 Task: Set the "Chrominance elimination" for encoding in FFmpeg audio/video decoder to 1.
Action: Mouse moved to (137, 17)
Screenshot: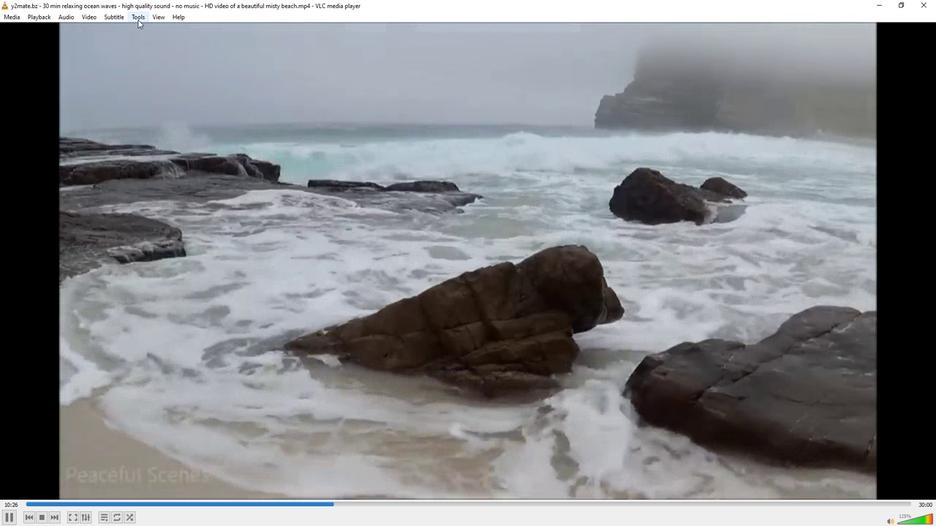 
Action: Mouse pressed left at (137, 17)
Screenshot: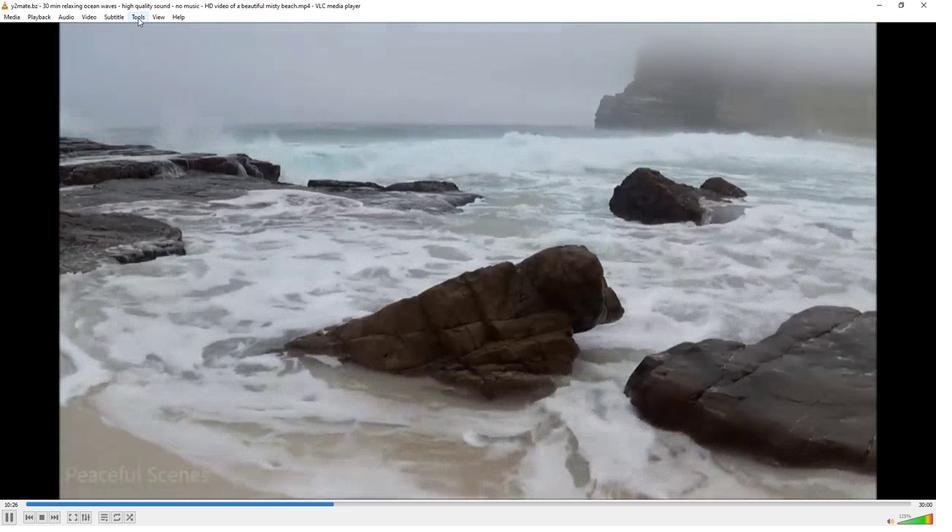 
Action: Mouse moved to (165, 131)
Screenshot: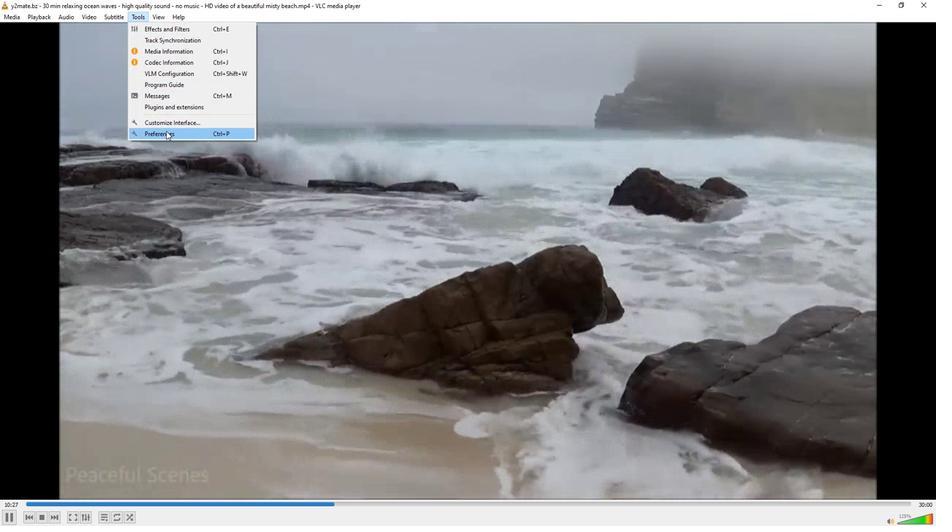
Action: Mouse pressed left at (165, 131)
Screenshot: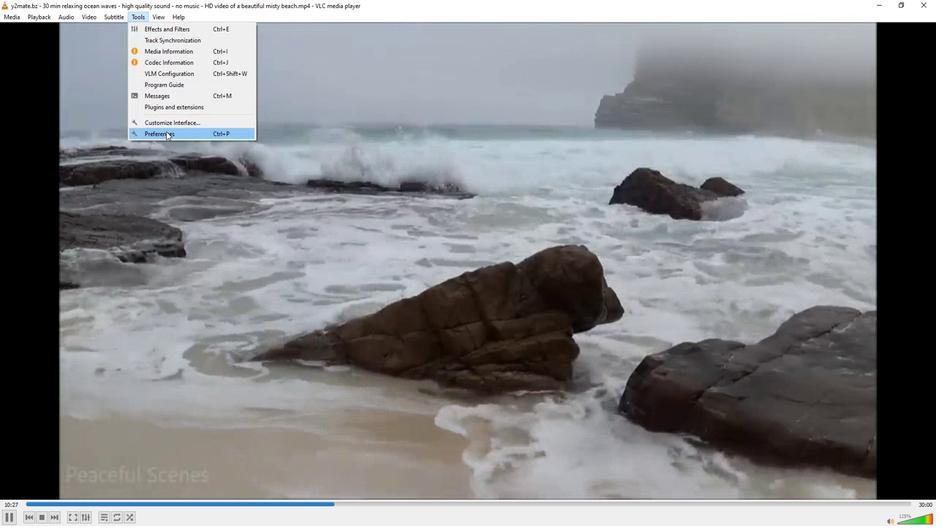 
Action: Mouse moved to (112, 410)
Screenshot: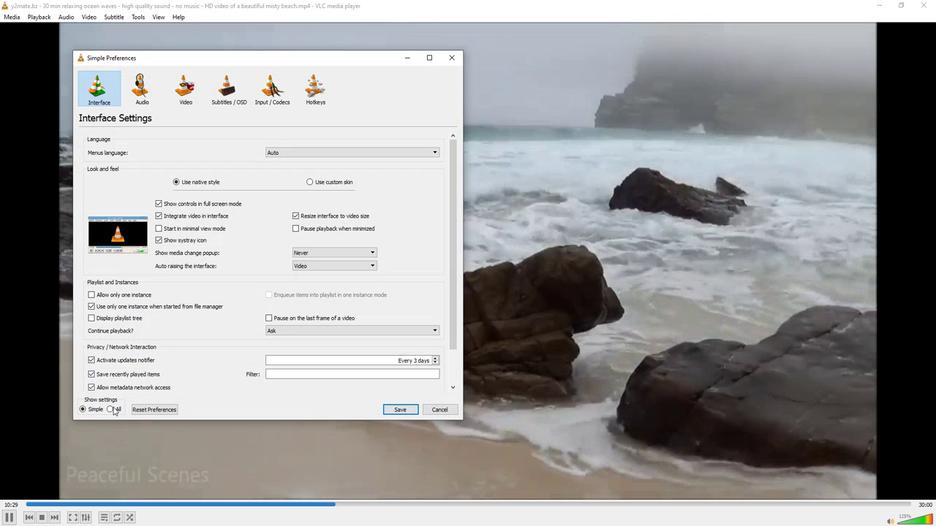 
Action: Mouse pressed left at (112, 410)
Screenshot: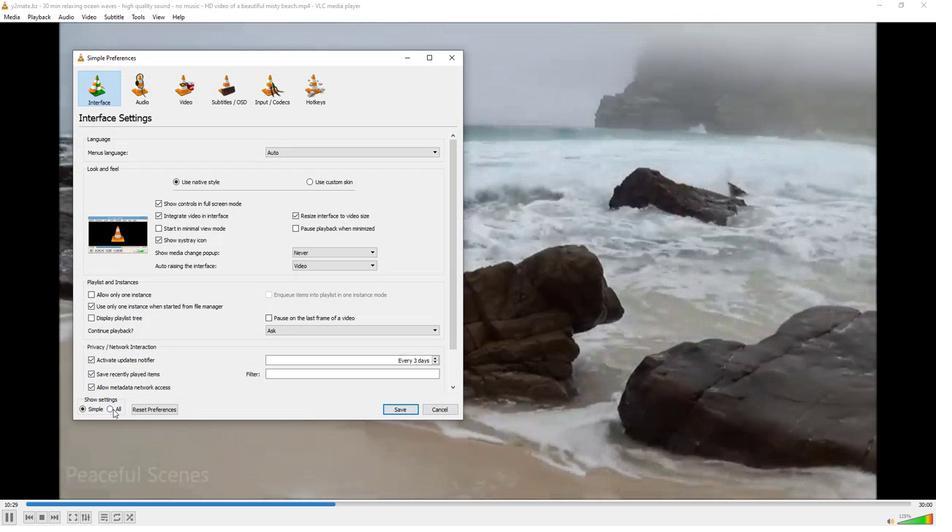 
Action: Mouse moved to (98, 275)
Screenshot: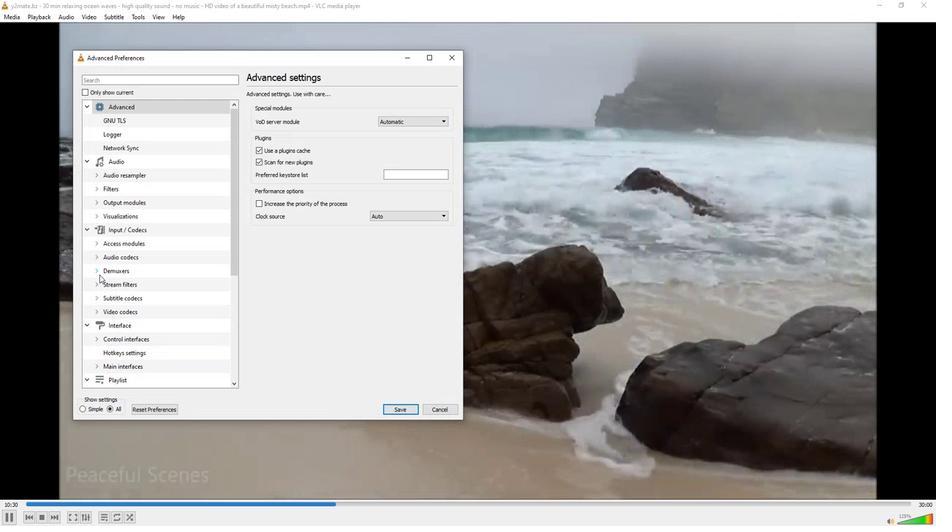 
Action: Mouse pressed left at (98, 275)
Screenshot: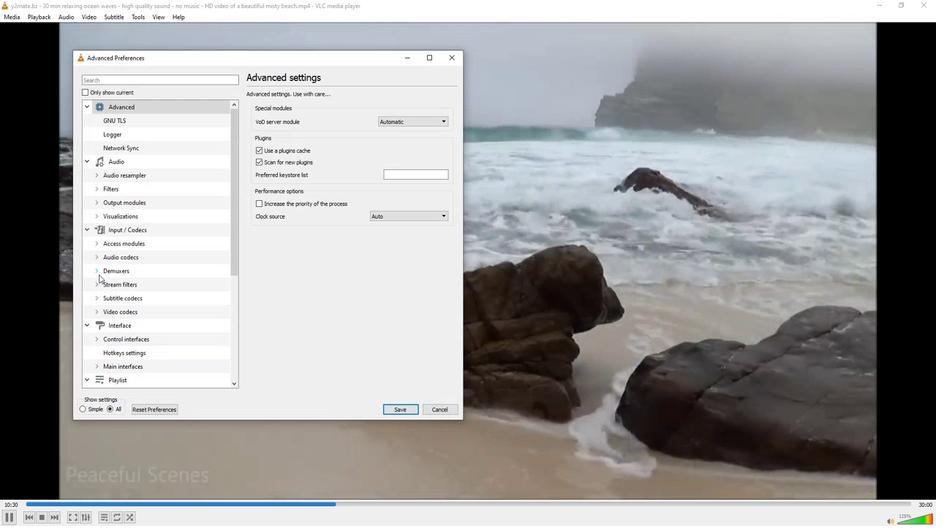 
Action: Mouse moved to (128, 276)
Screenshot: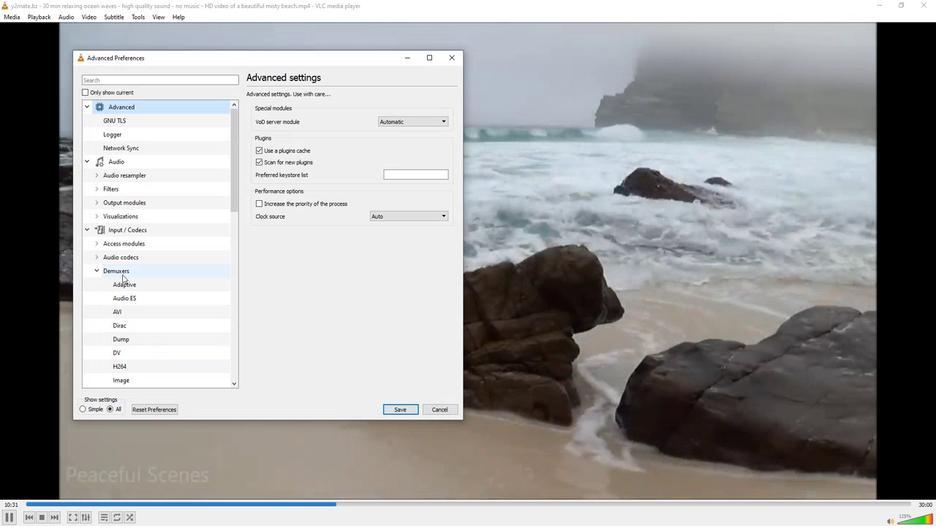 
Action: Mouse scrolled (128, 275) with delta (0, 0)
Screenshot: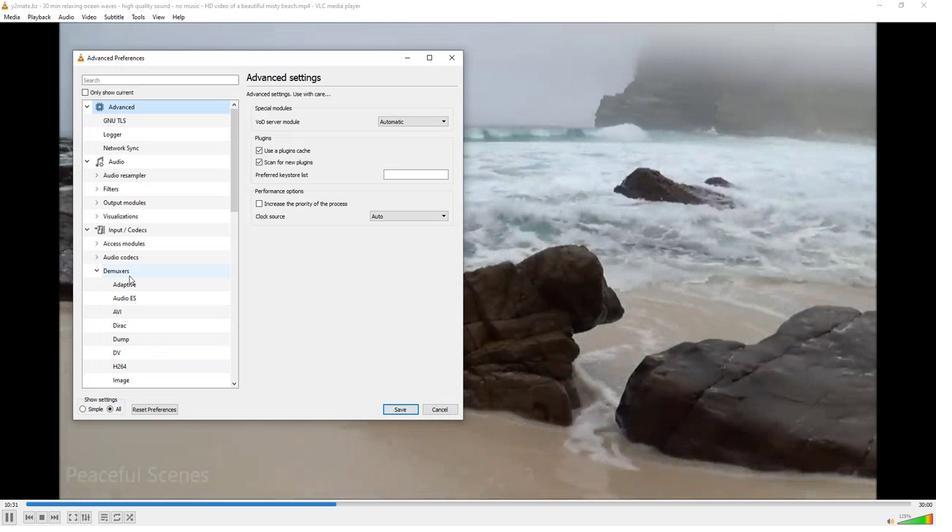
Action: Mouse moved to (128, 276)
Screenshot: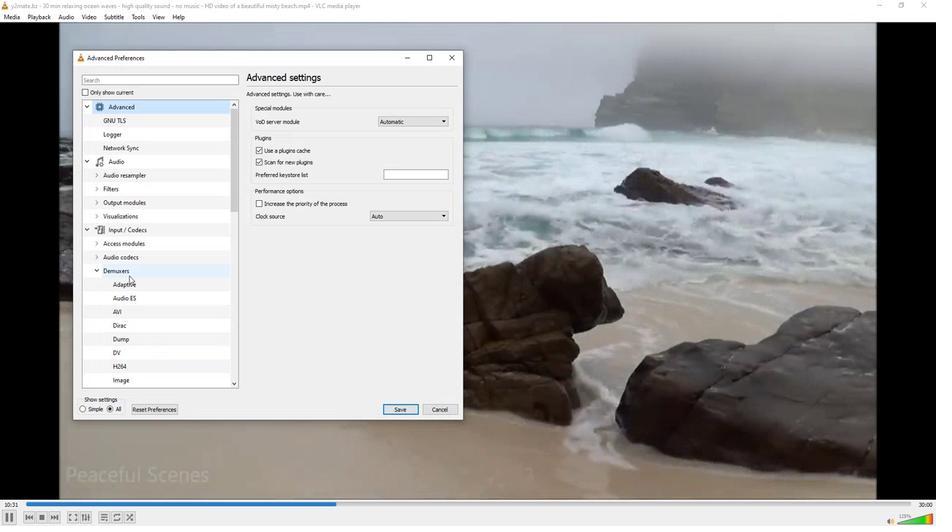 
Action: Mouse scrolled (128, 276) with delta (0, 0)
Screenshot: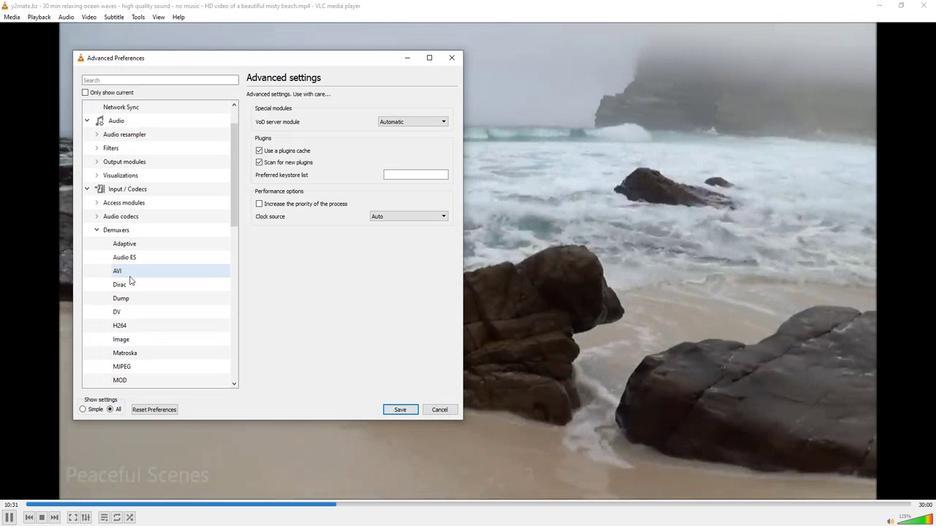
Action: Mouse scrolled (128, 276) with delta (0, 0)
Screenshot: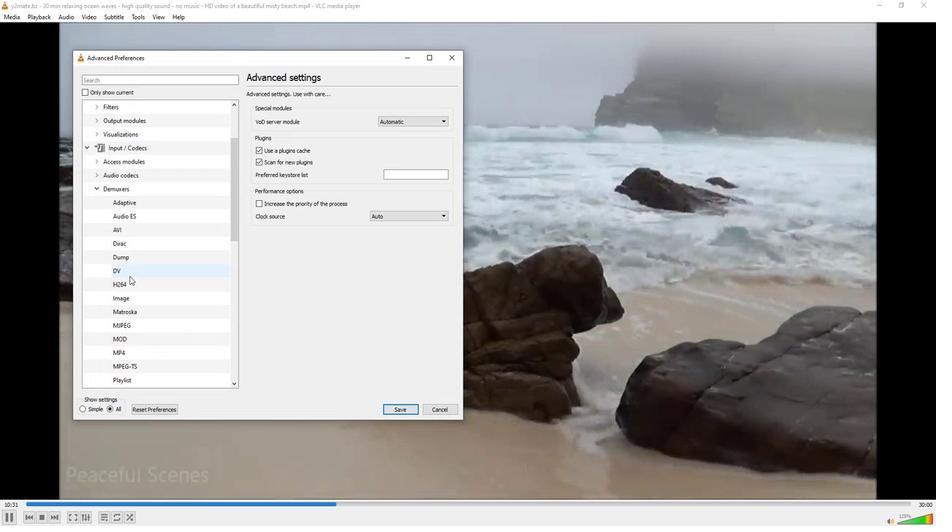 
Action: Mouse scrolled (128, 276) with delta (0, 0)
Screenshot: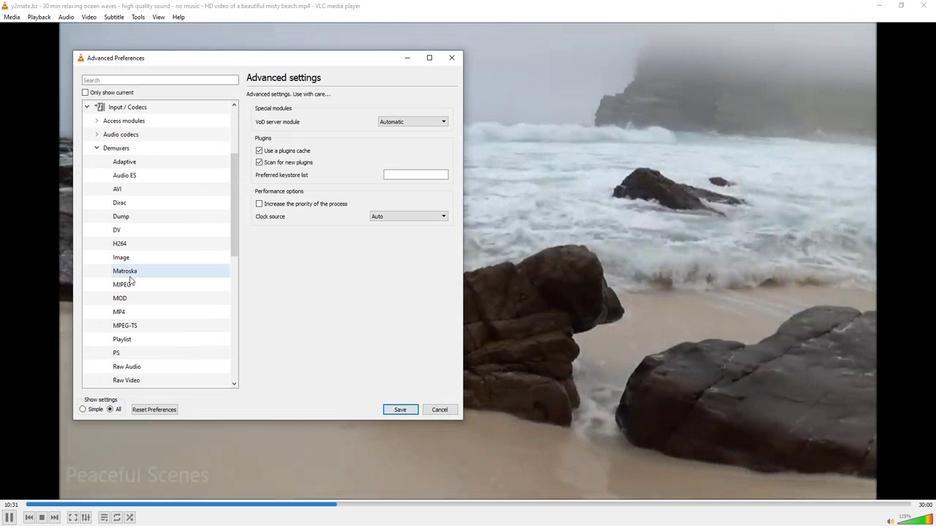 
Action: Mouse scrolled (128, 276) with delta (0, 0)
Screenshot: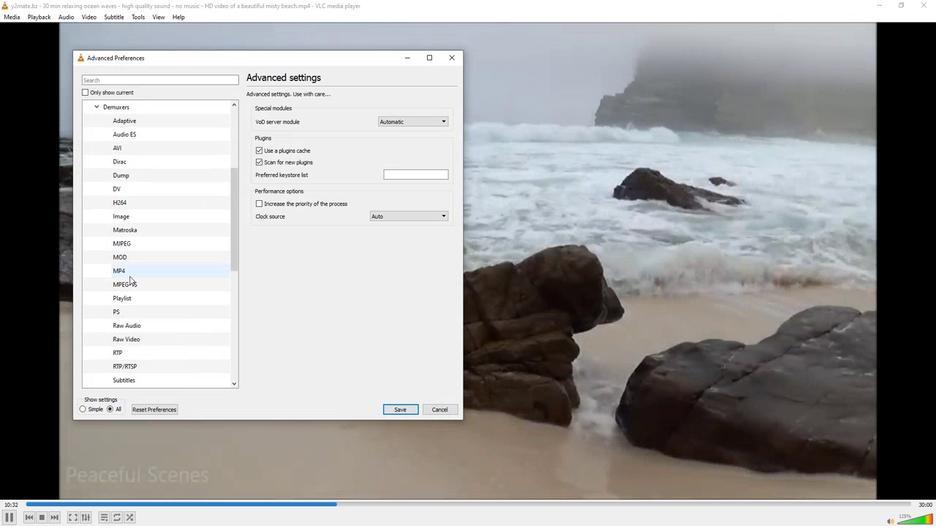 
Action: Mouse scrolled (128, 276) with delta (0, 0)
Screenshot: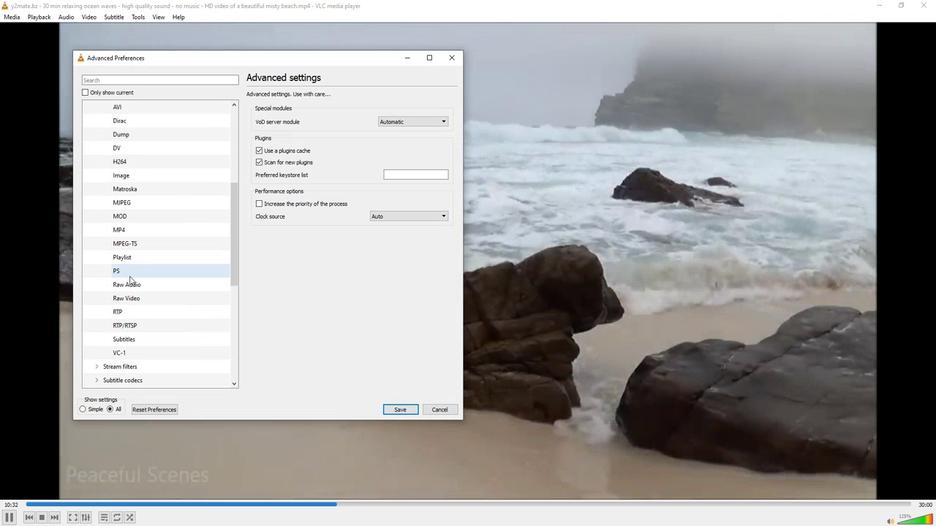
Action: Mouse moved to (97, 351)
Screenshot: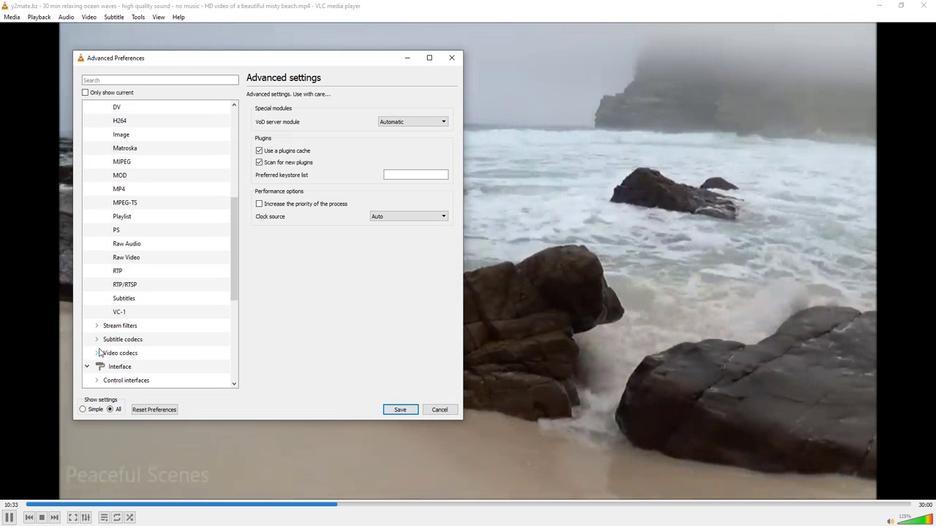 
Action: Mouse pressed left at (97, 351)
Screenshot: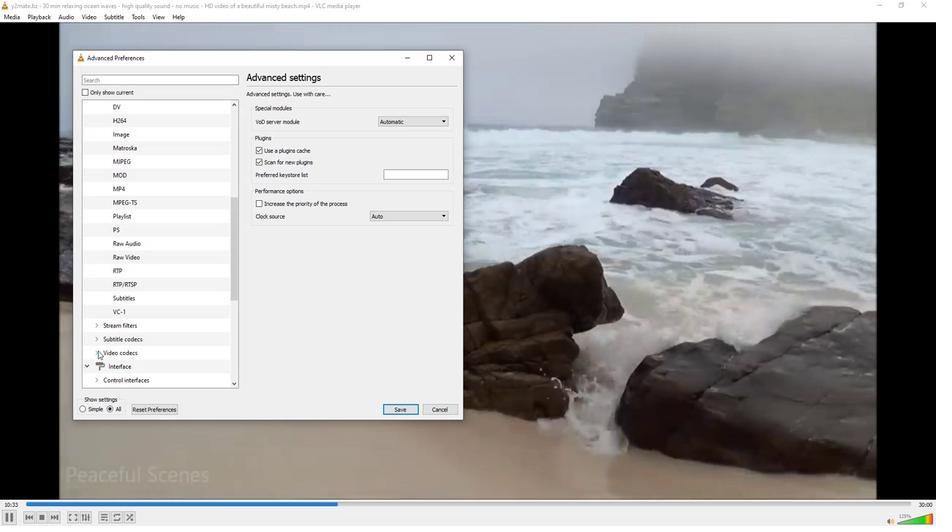 
Action: Mouse moved to (115, 377)
Screenshot: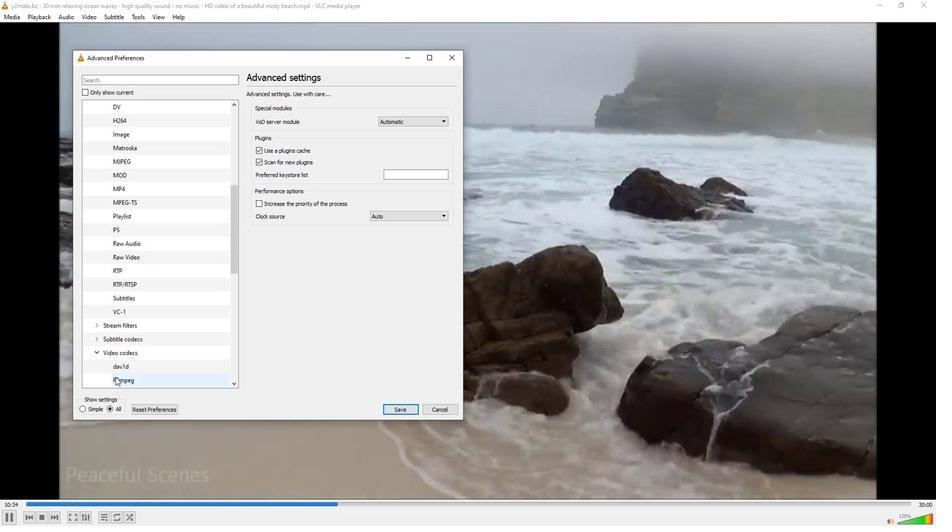 
Action: Mouse pressed left at (115, 377)
Screenshot: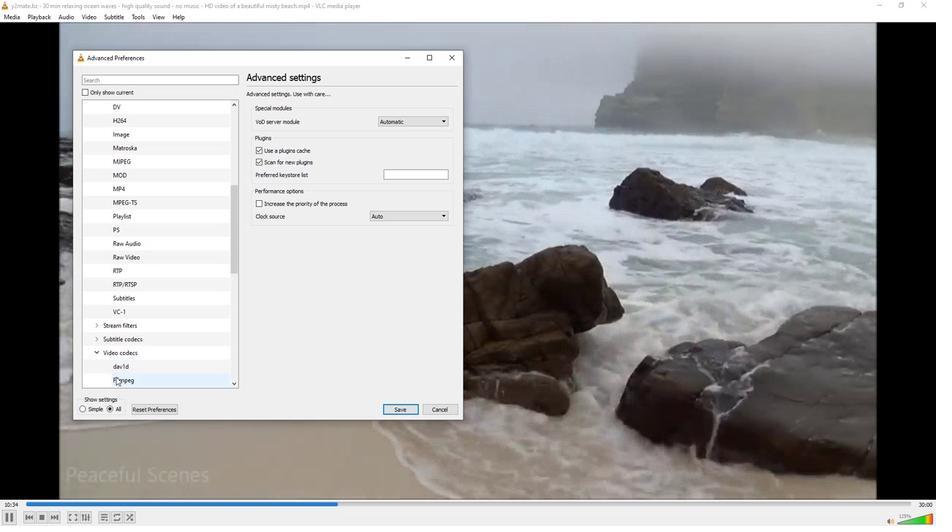 
Action: Mouse moved to (306, 321)
Screenshot: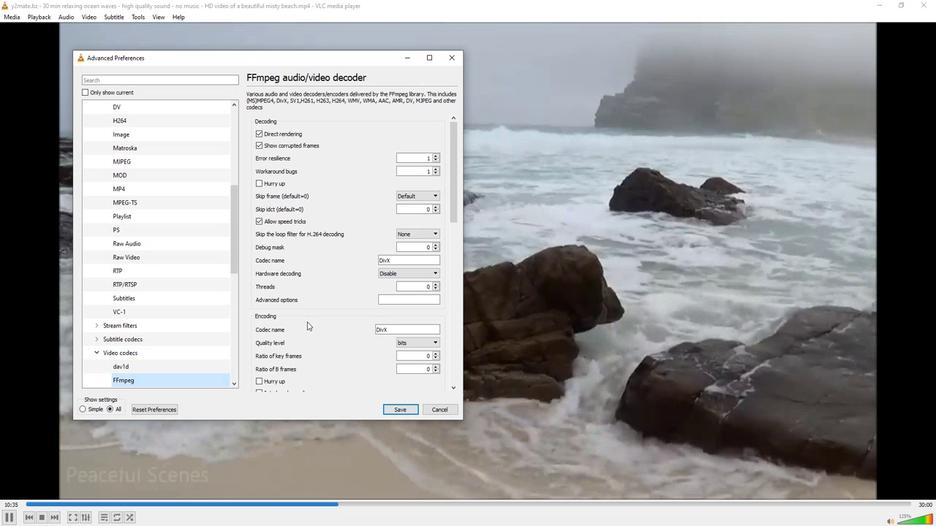 
Action: Mouse scrolled (306, 321) with delta (0, 0)
Screenshot: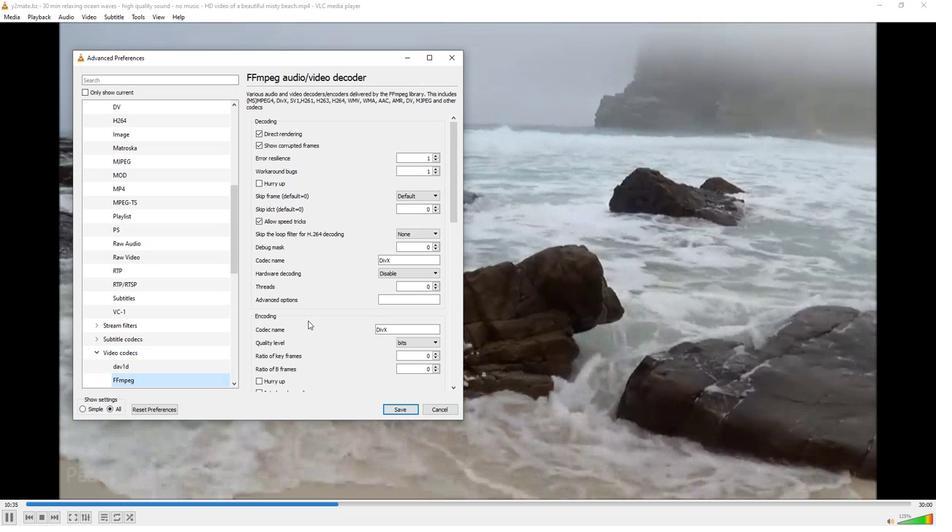 
Action: Mouse scrolled (306, 321) with delta (0, 0)
Screenshot: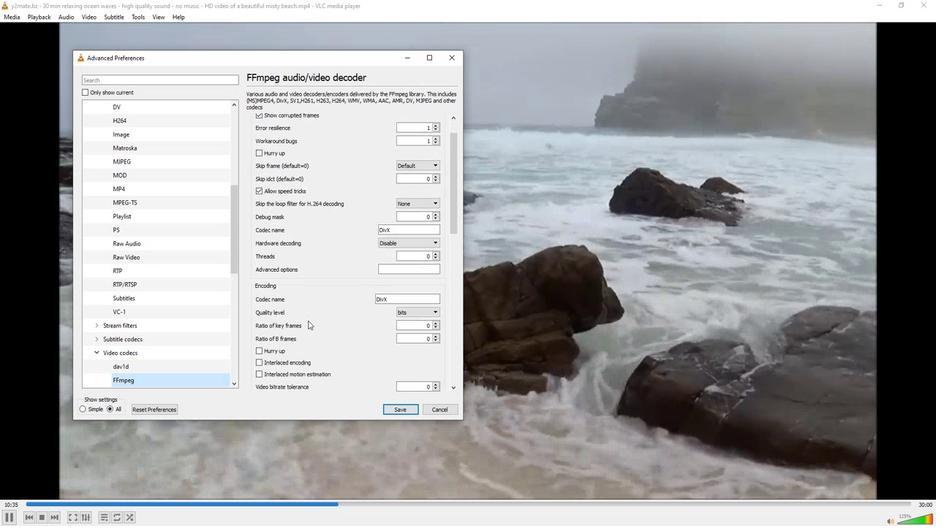 
Action: Mouse scrolled (306, 321) with delta (0, 0)
Screenshot: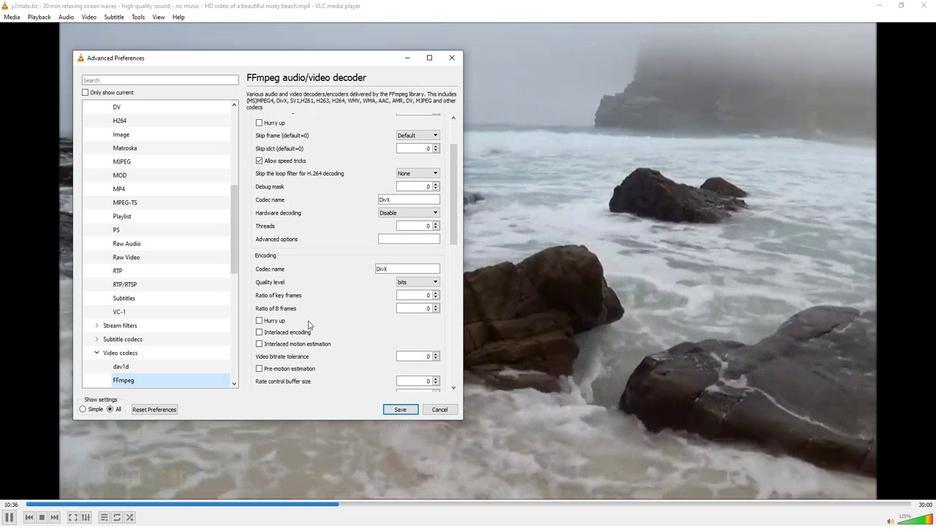
Action: Mouse scrolled (306, 321) with delta (0, 0)
Screenshot: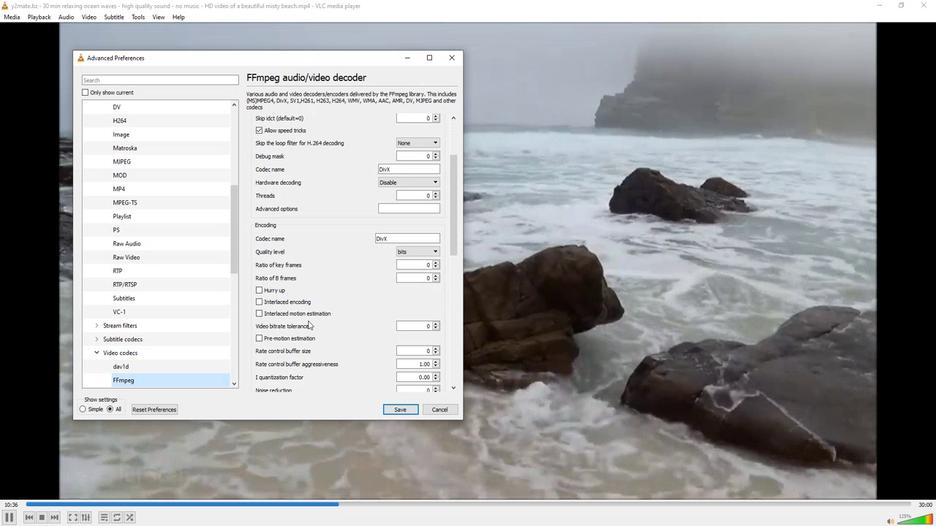 
Action: Mouse scrolled (306, 321) with delta (0, 0)
Screenshot: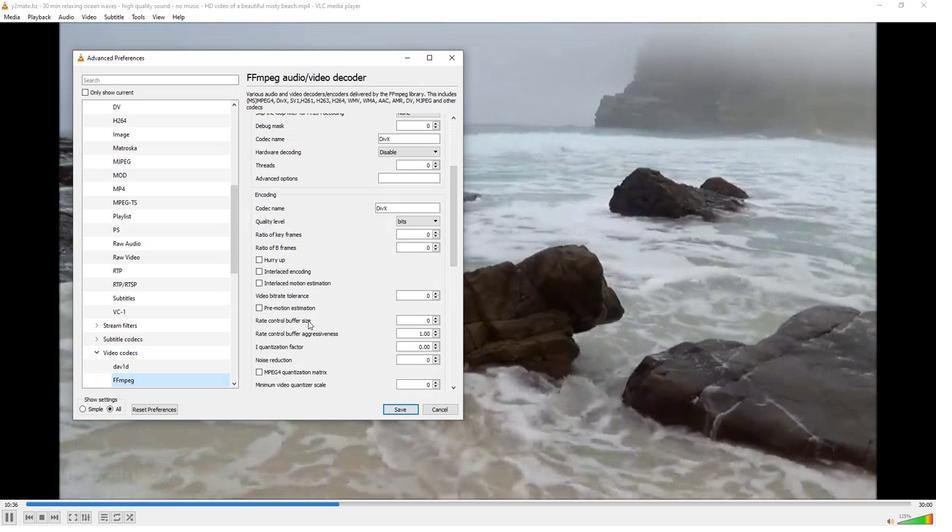 
Action: Mouse scrolled (306, 321) with delta (0, 0)
Screenshot: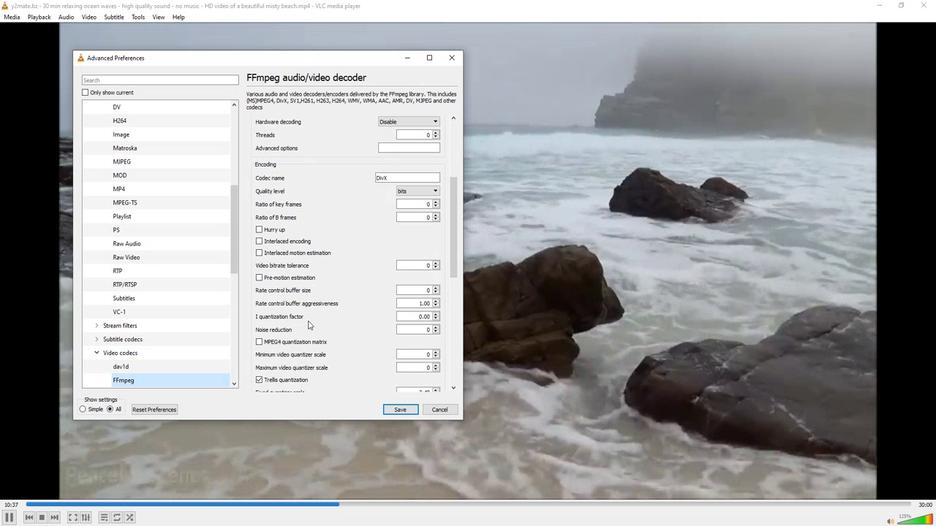 
Action: Mouse scrolled (306, 321) with delta (0, 0)
Screenshot: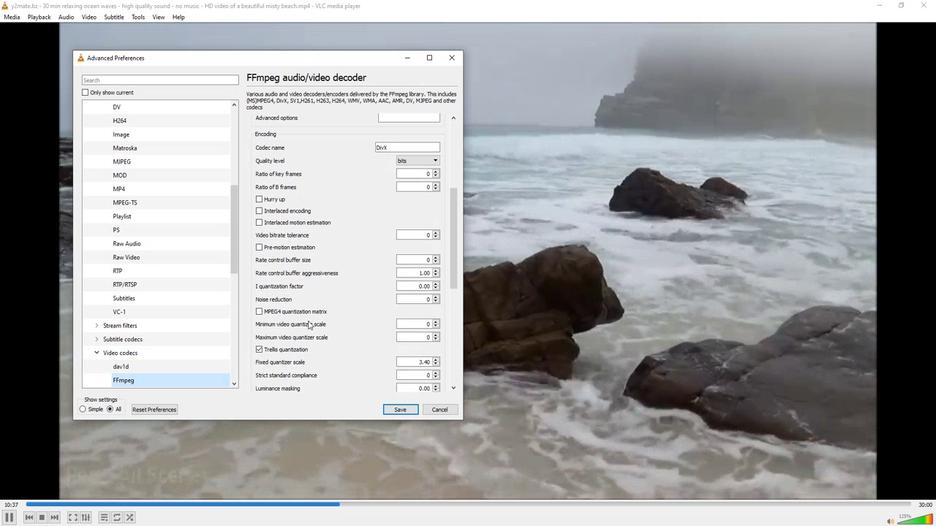 
Action: Mouse scrolled (306, 321) with delta (0, 0)
Screenshot: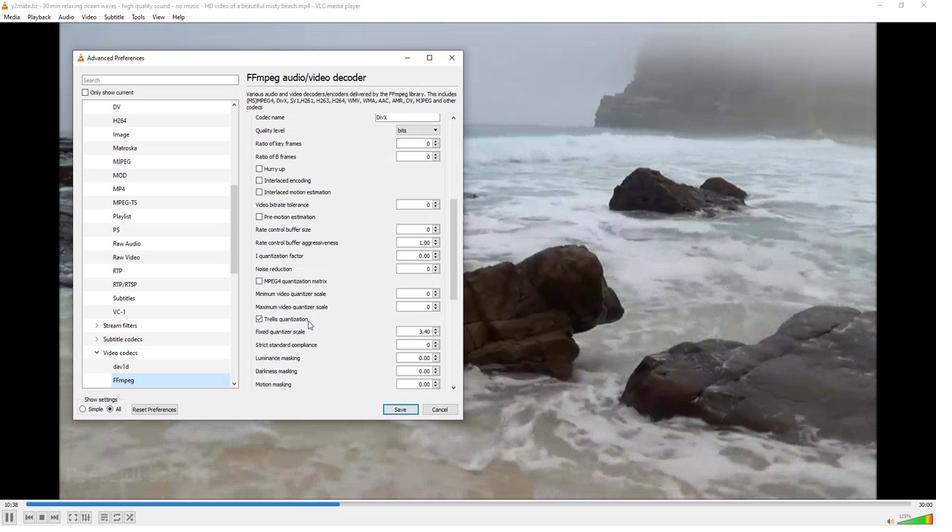 
Action: Mouse scrolled (306, 321) with delta (0, 0)
Screenshot: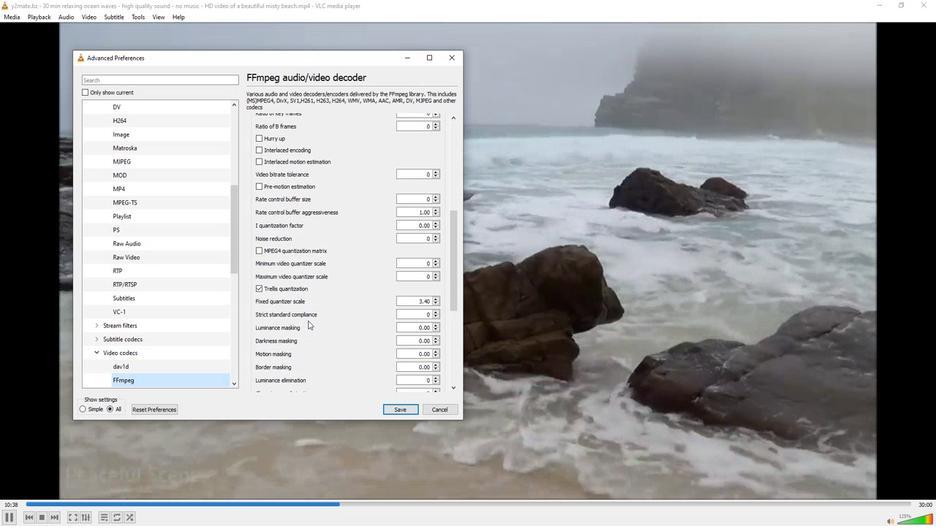 
Action: Mouse moved to (430, 360)
Screenshot: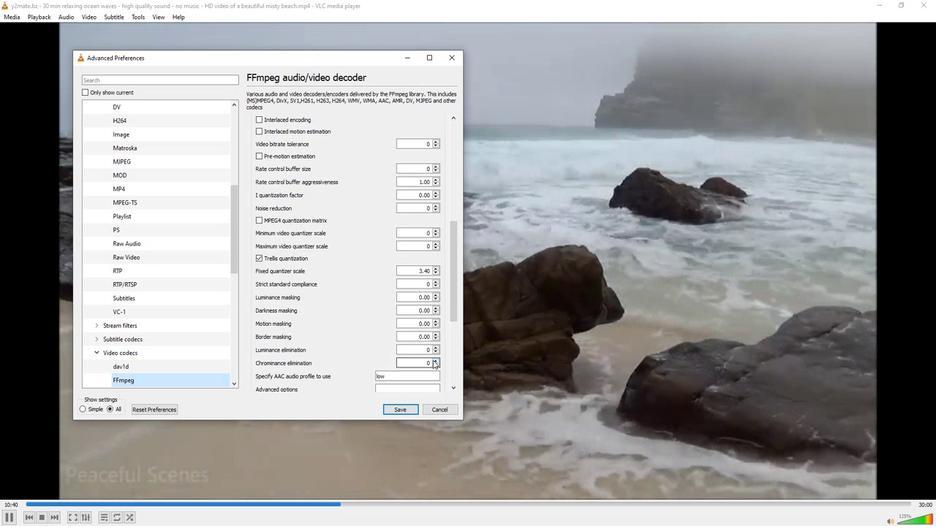 
Action: Mouse pressed left at (430, 360)
Screenshot: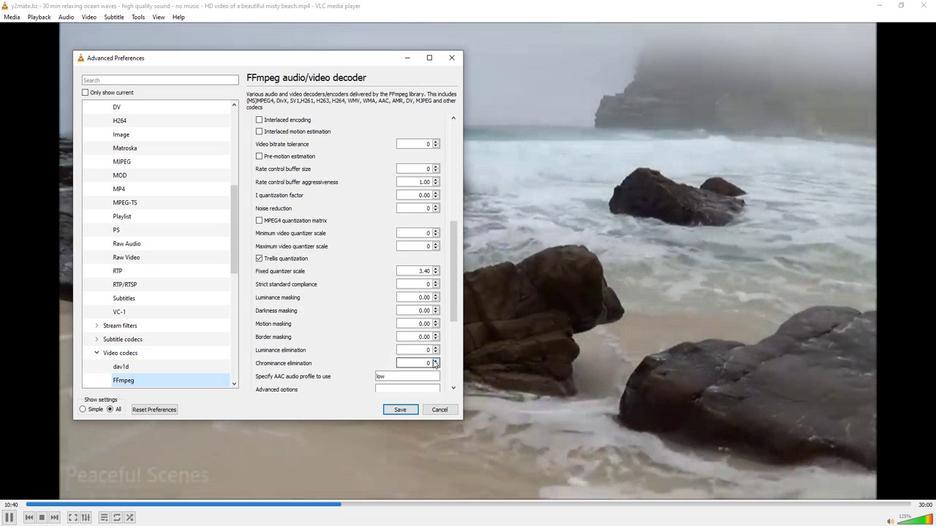 
Action: Mouse moved to (372, 366)
Screenshot: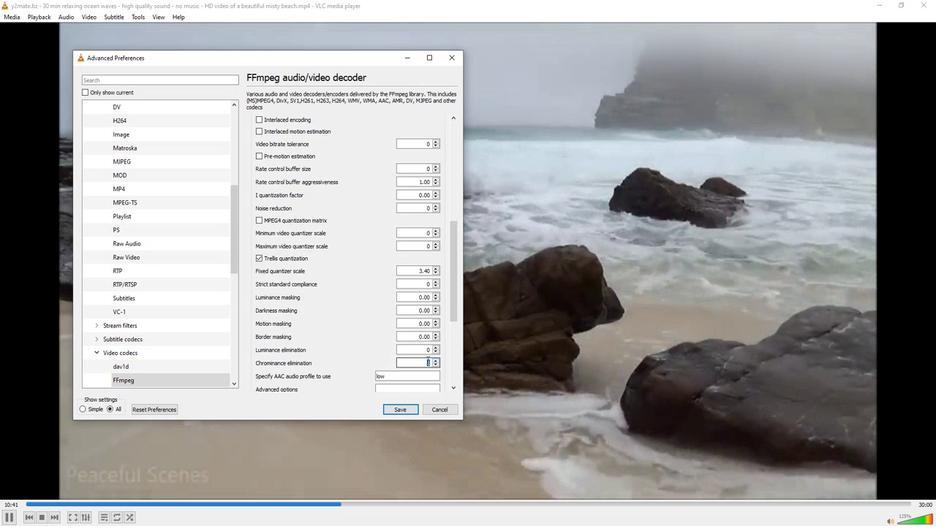 
